 Task: Add Garden Of Life Blueberry Acai Super Beauty Collagen Powder to the cart.
Action: Mouse moved to (254, 122)
Screenshot: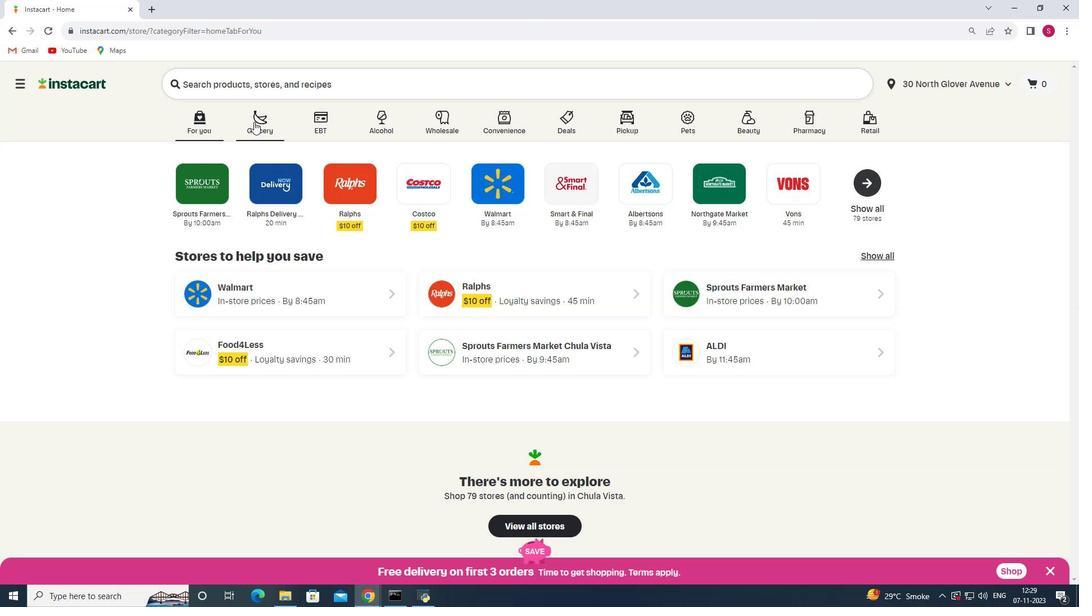
Action: Mouse pressed left at (254, 122)
Screenshot: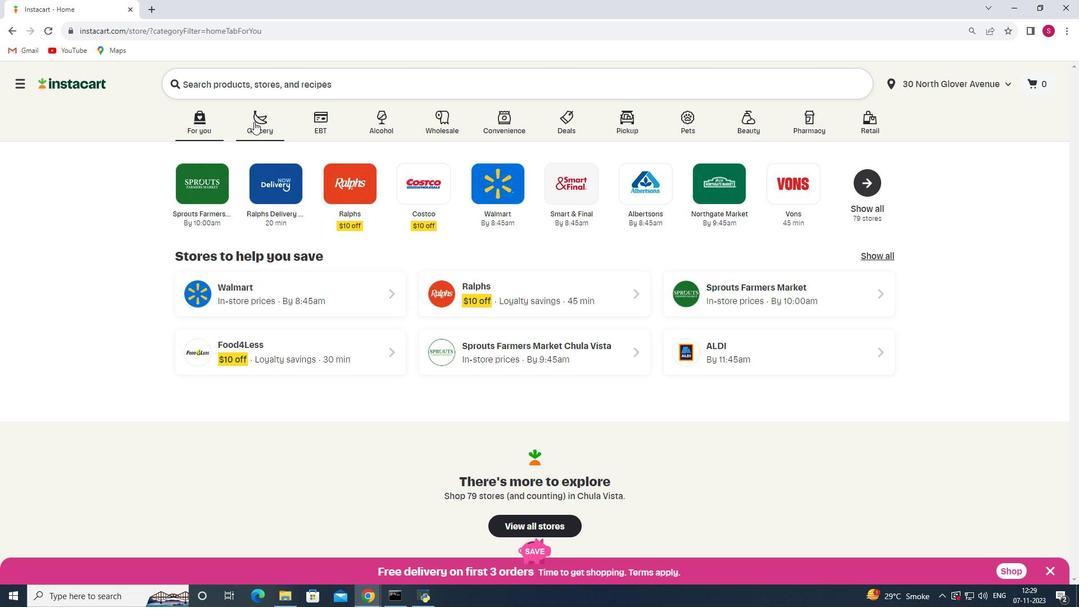 
Action: Mouse moved to (256, 309)
Screenshot: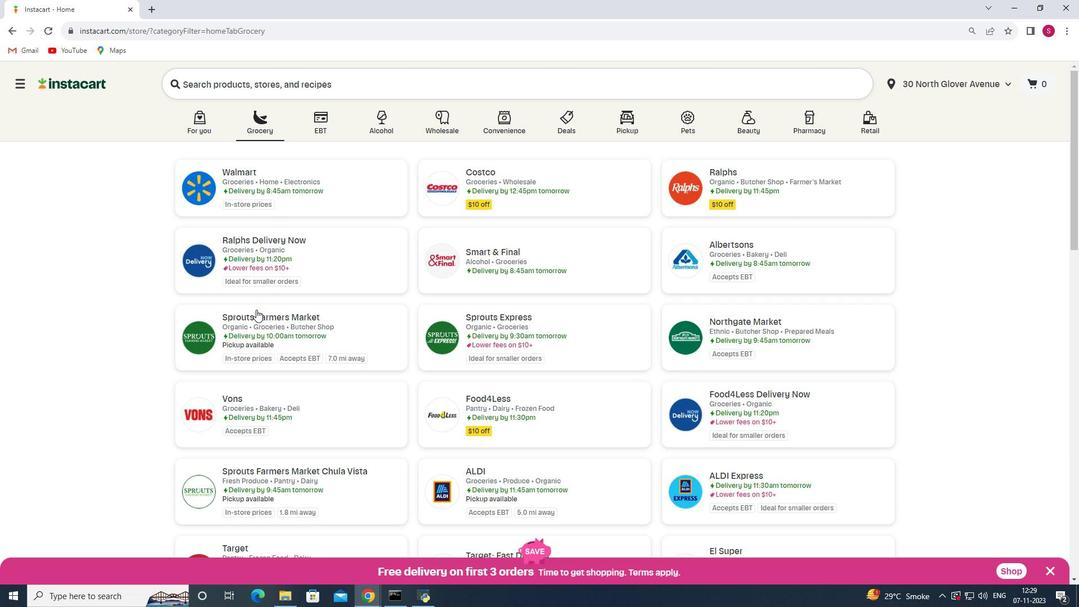 
Action: Mouse pressed left at (256, 309)
Screenshot: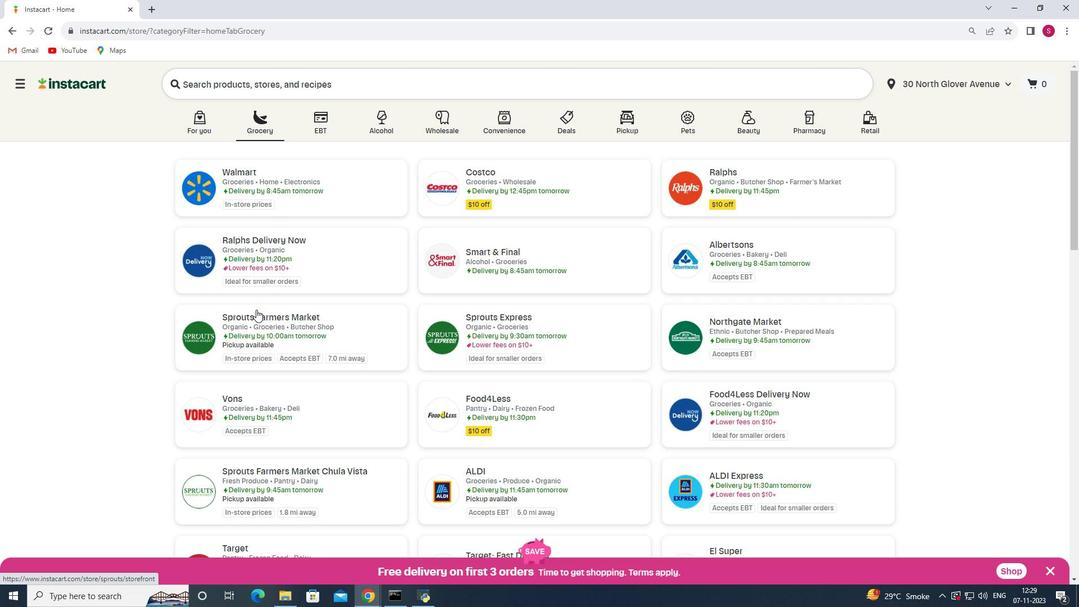 
Action: Mouse moved to (82, 338)
Screenshot: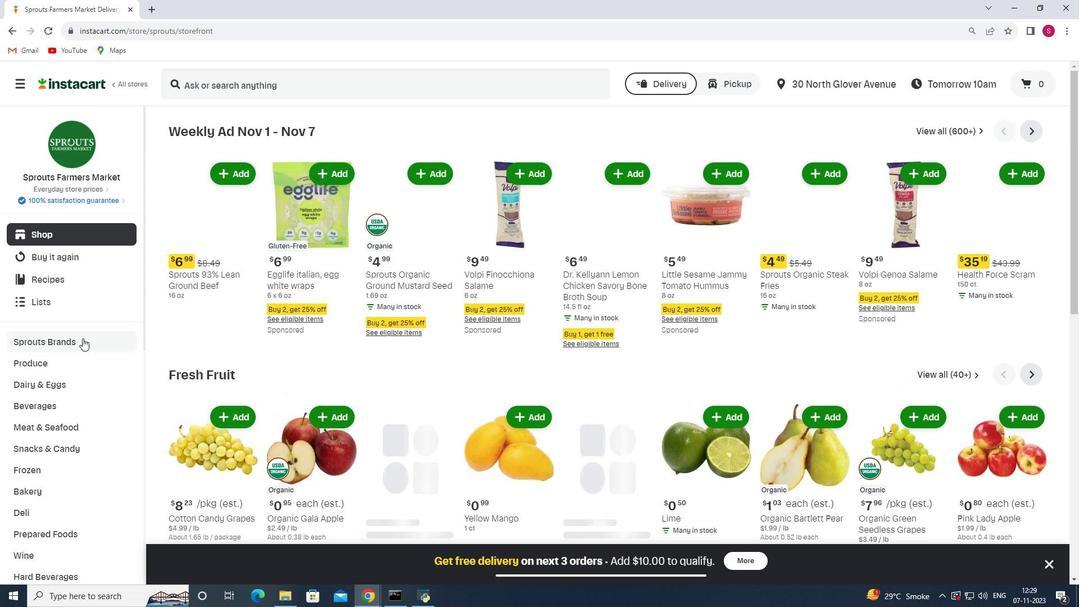 
Action: Mouse scrolled (82, 337) with delta (0, 0)
Screenshot: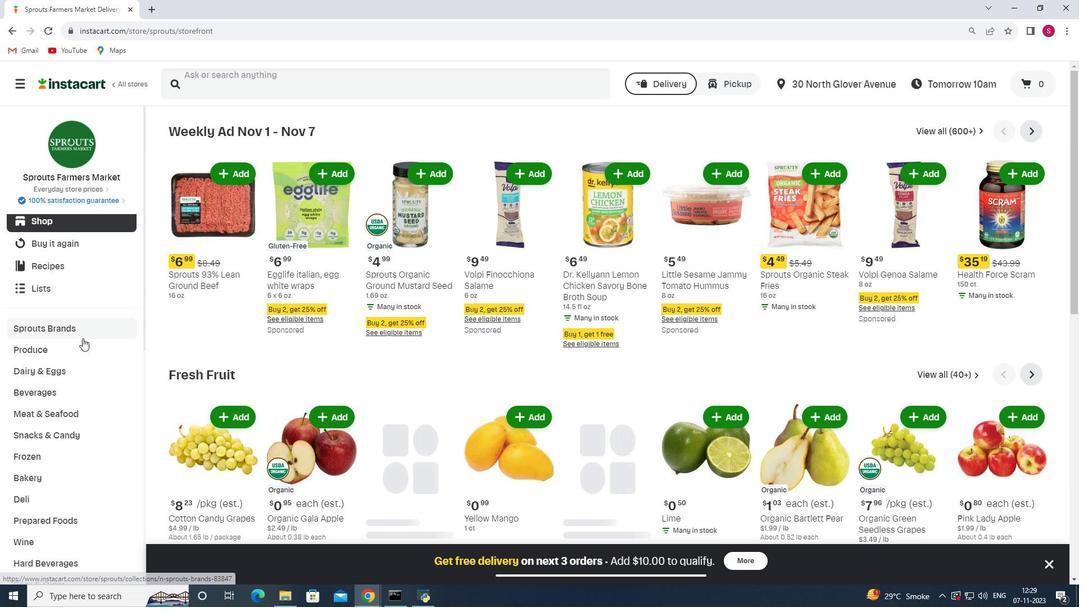 
Action: Mouse scrolled (82, 337) with delta (0, 0)
Screenshot: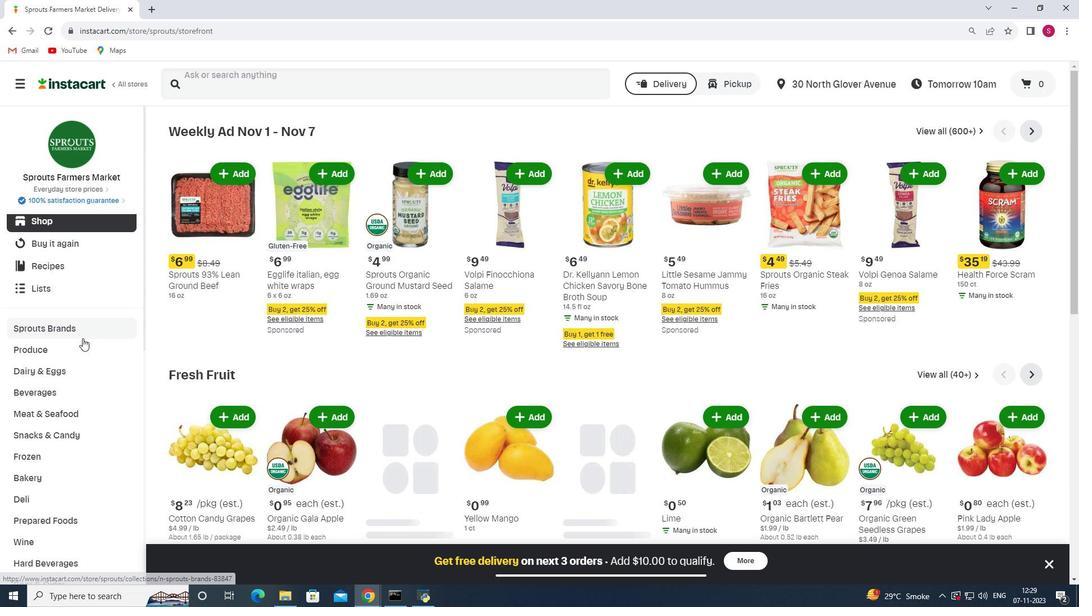 
Action: Mouse scrolled (82, 337) with delta (0, 0)
Screenshot: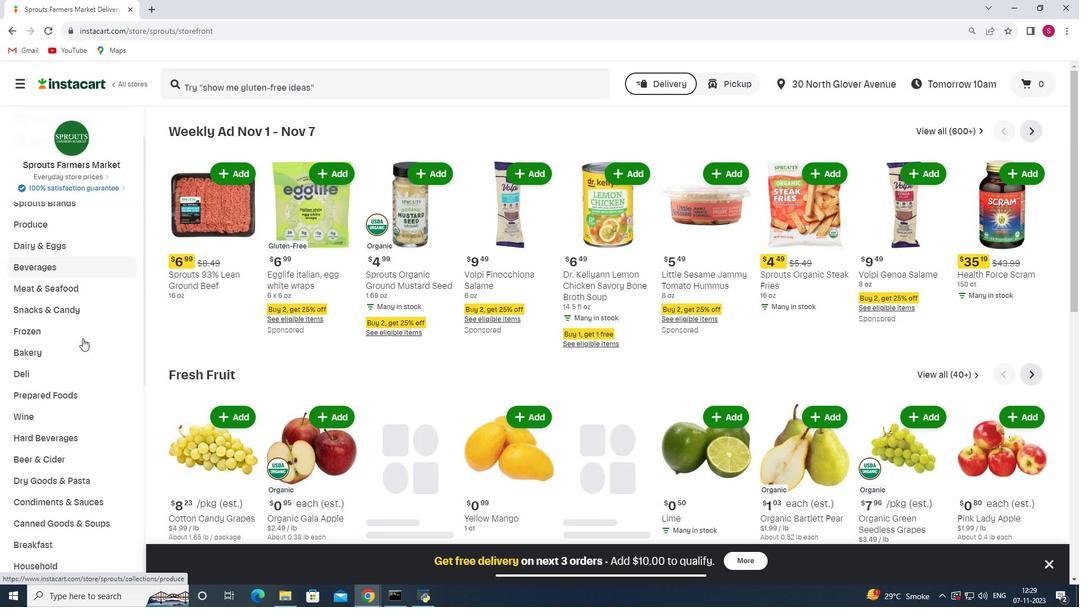 
Action: Mouse scrolled (82, 337) with delta (0, 0)
Screenshot: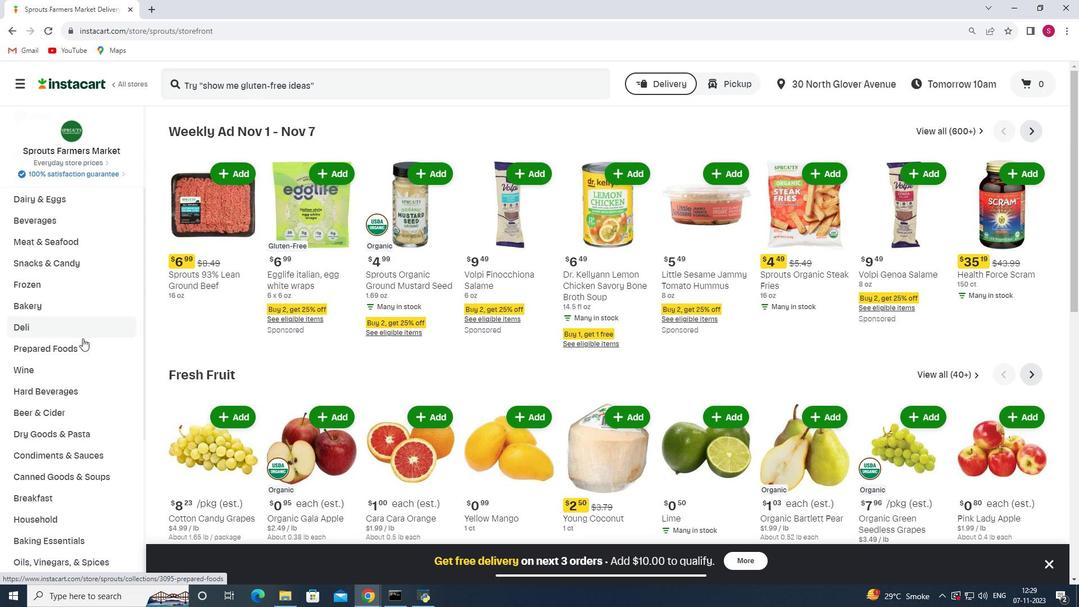 
Action: Mouse scrolled (82, 337) with delta (0, 0)
Screenshot: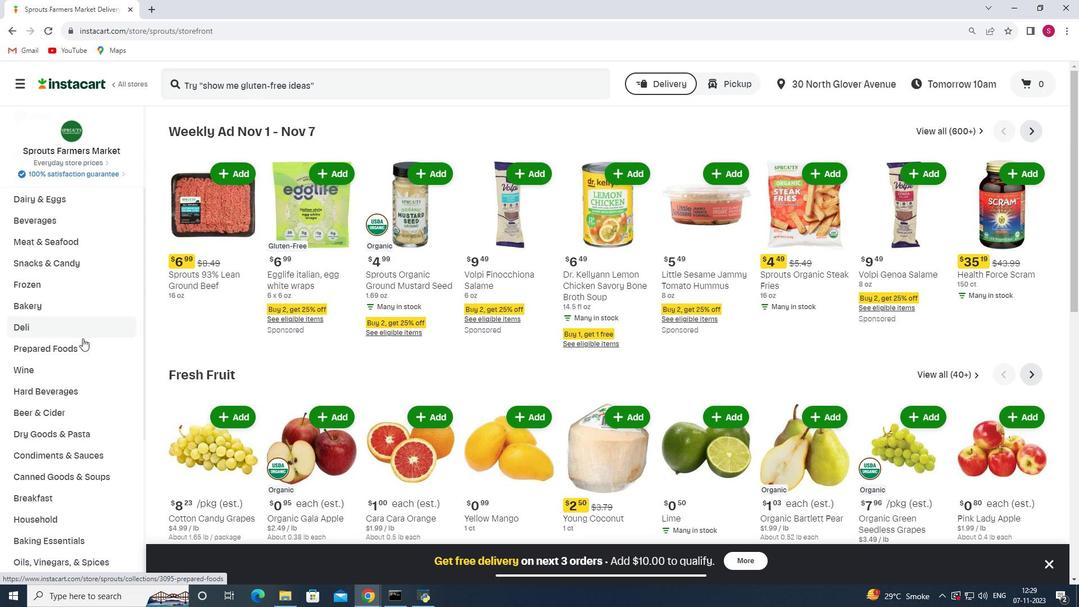 
Action: Mouse scrolled (82, 337) with delta (0, 0)
Screenshot: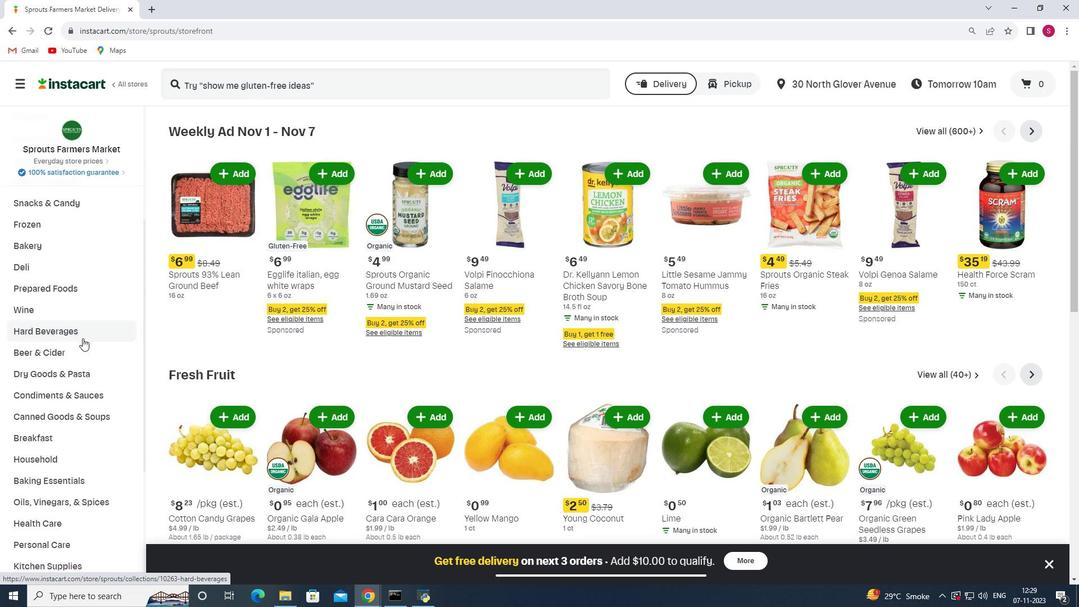 
Action: Mouse scrolled (82, 337) with delta (0, 0)
Screenshot: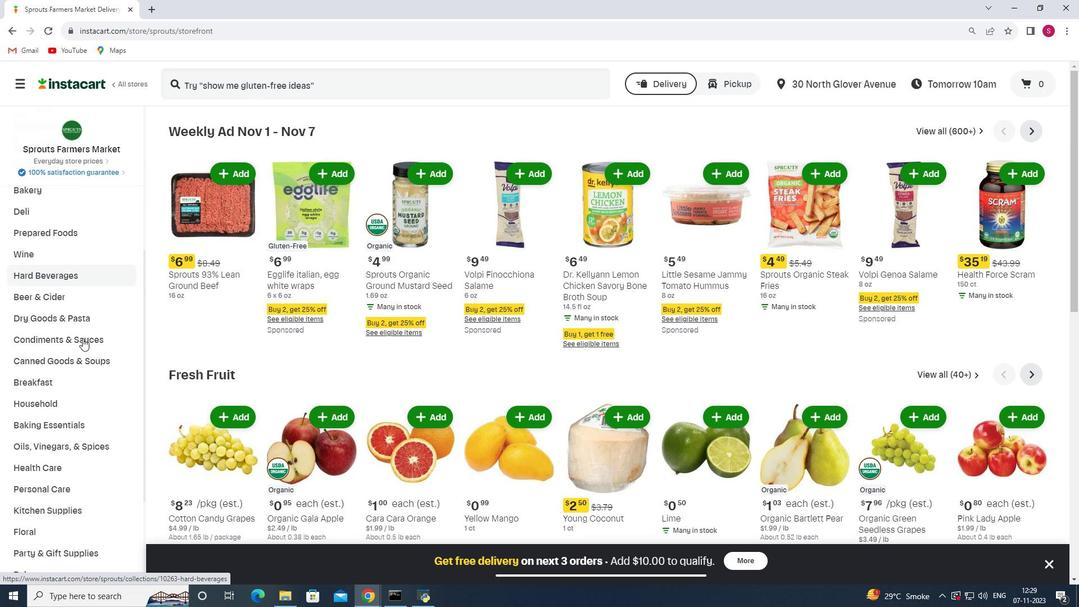 
Action: Mouse scrolled (82, 337) with delta (0, 0)
Screenshot: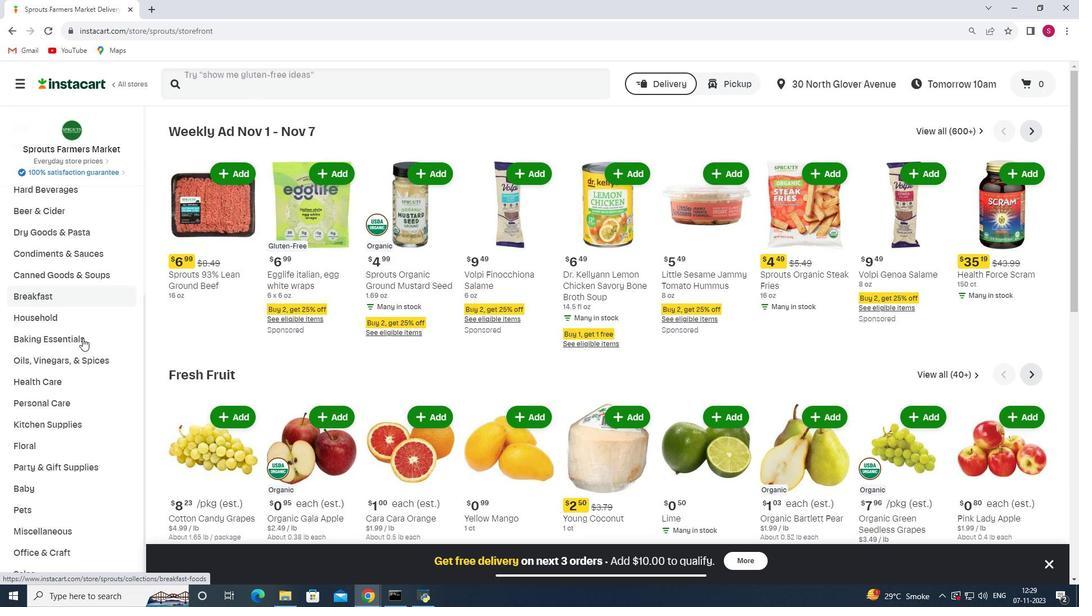 
Action: Mouse scrolled (82, 337) with delta (0, 0)
Screenshot: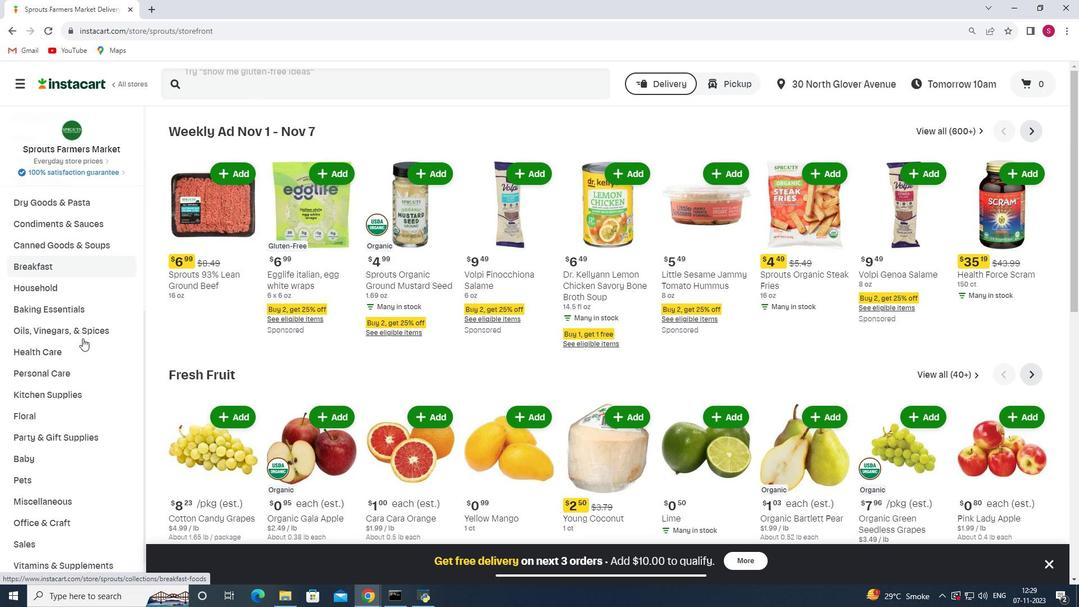 
Action: Mouse moved to (82, 310)
Screenshot: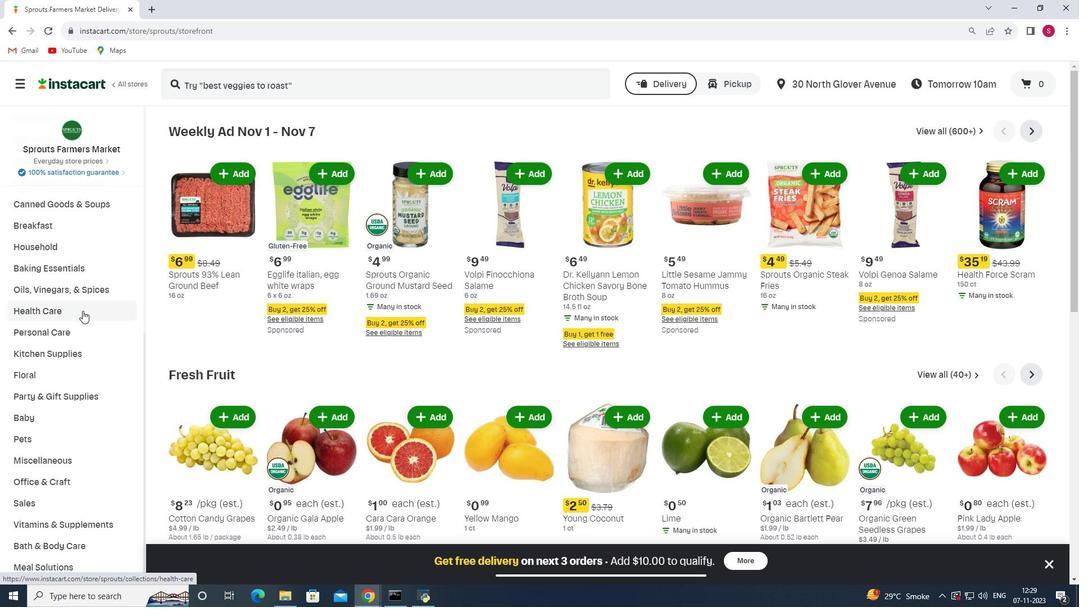 
Action: Mouse pressed left at (82, 310)
Screenshot: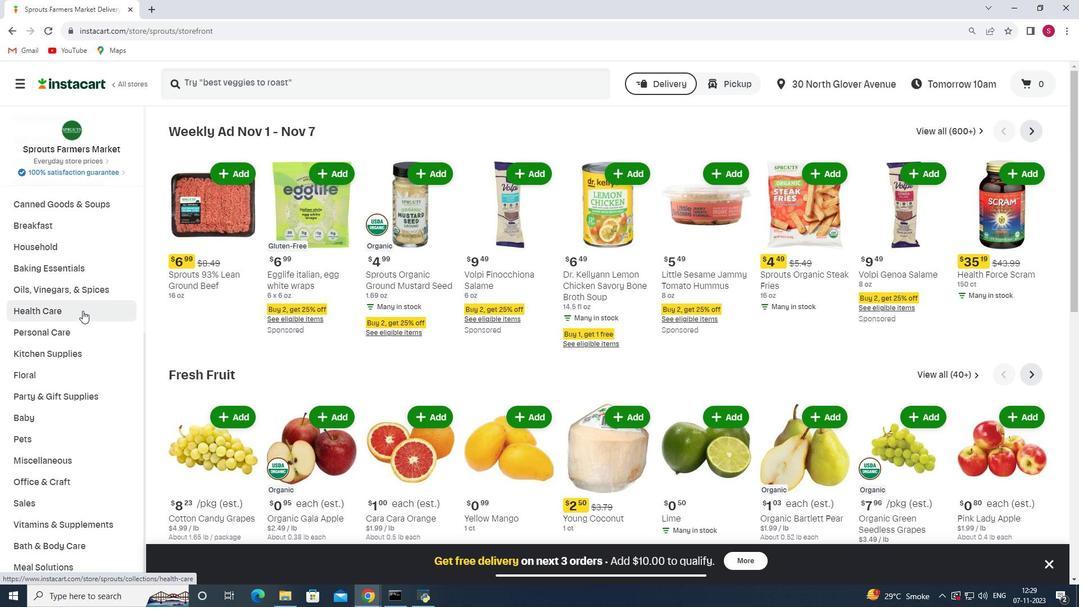 
Action: Mouse moved to (388, 158)
Screenshot: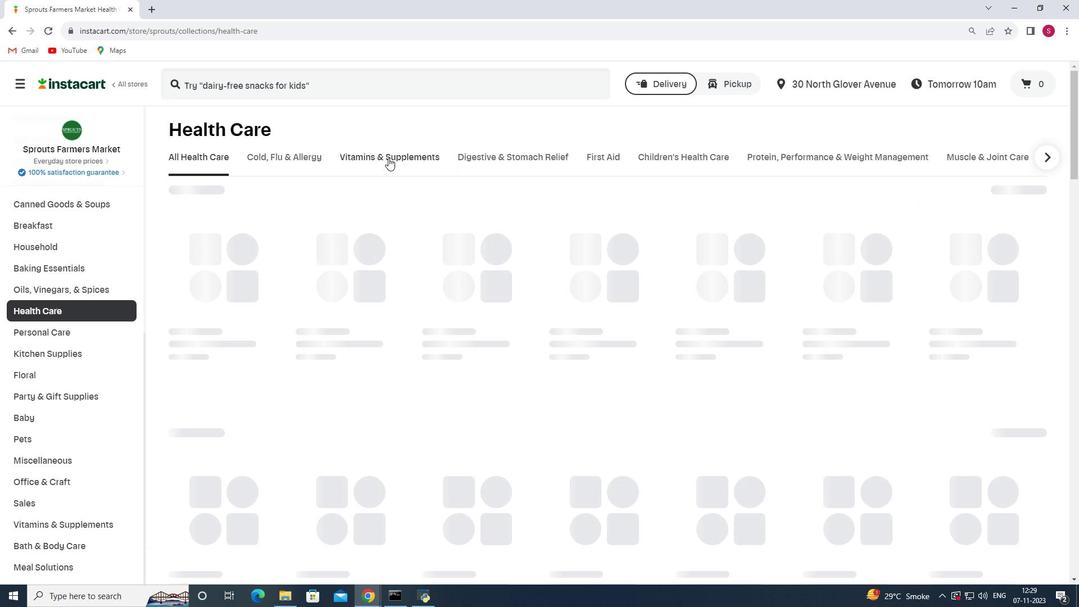 
Action: Mouse pressed left at (388, 158)
Screenshot: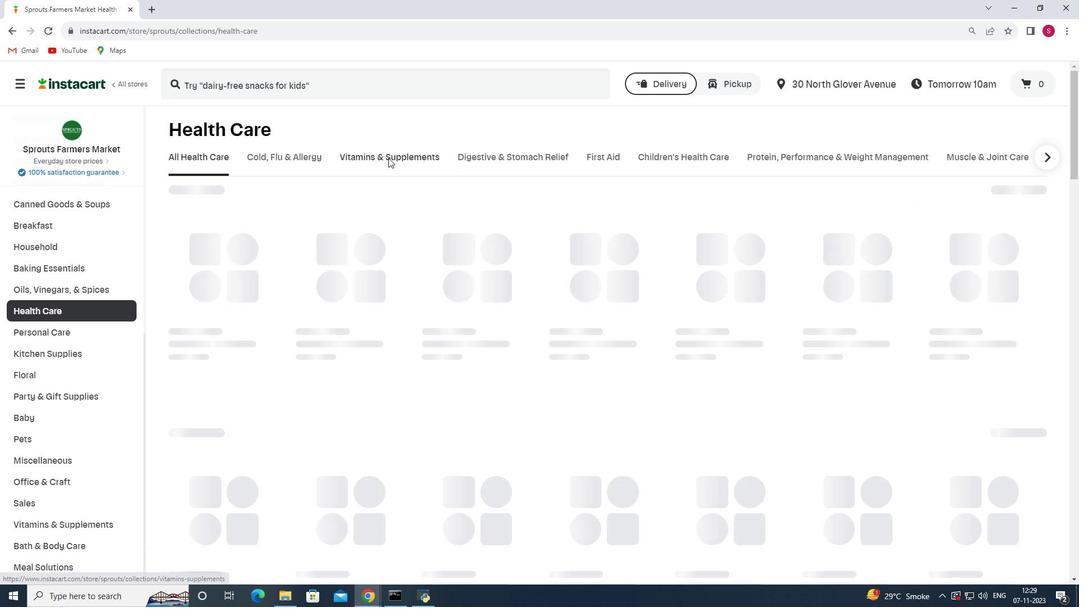 
Action: Mouse moved to (440, 205)
Screenshot: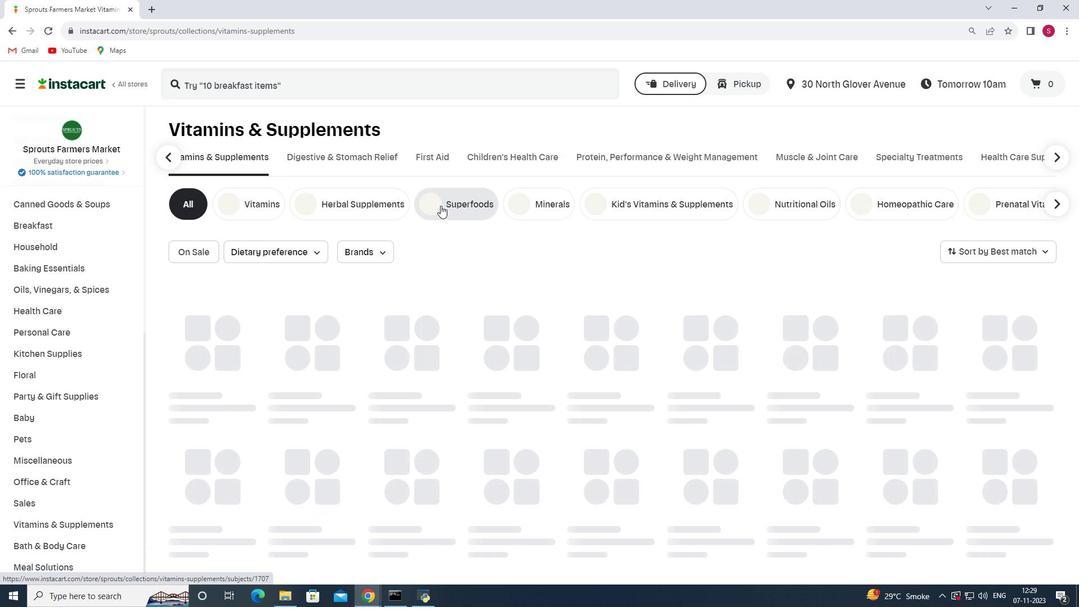
Action: Mouse pressed left at (440, 205)
Screenshot: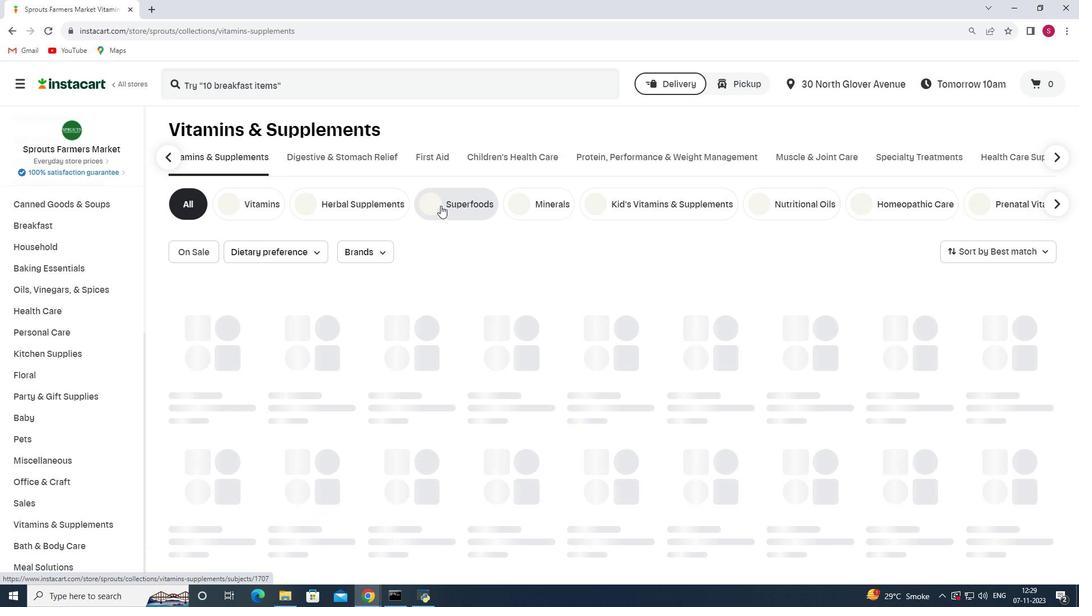 
Action: Mouse moved to (325, 80)
Screenshot: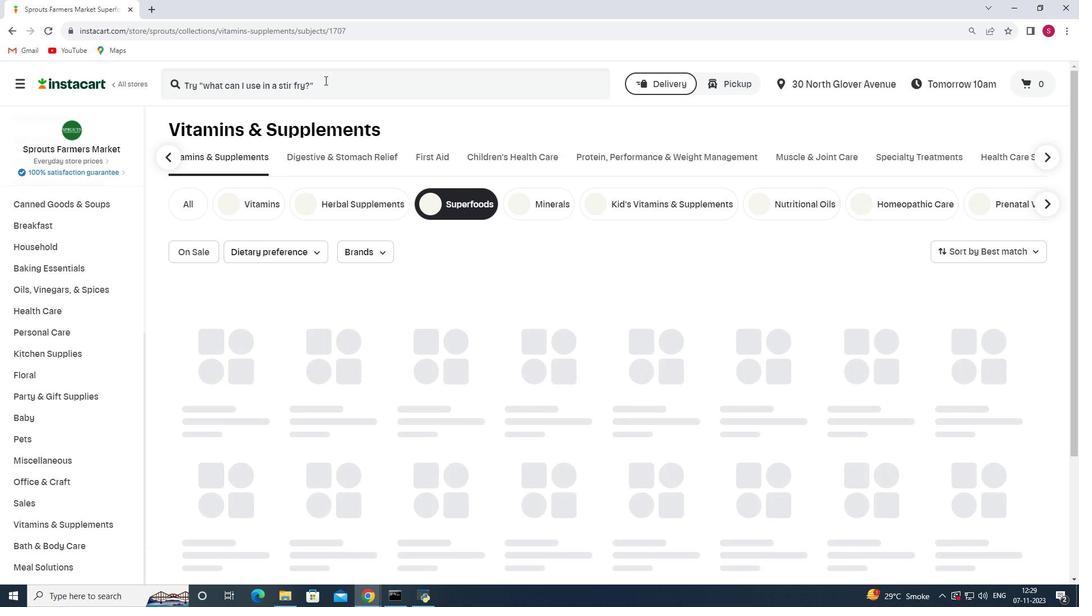 
Action: Mouse pressed left at (325, 80)
Screenshot: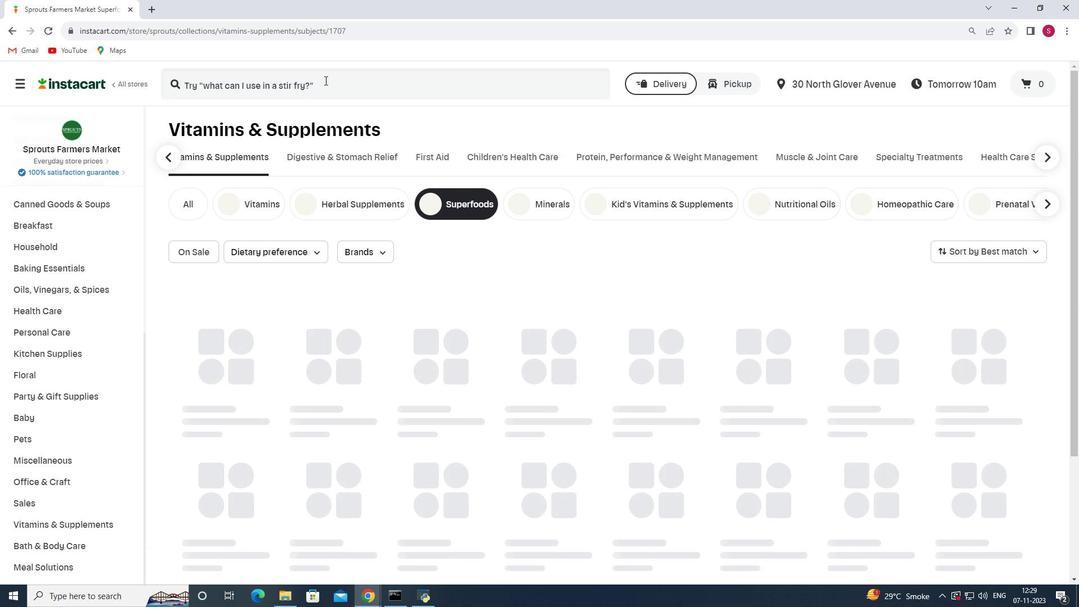 
Action: Key pressed <Key.shift>Garden<Key.space><Key.shift>Of<Key.space><Key.shift>Life<Key.space><Key.shift>Blueberry<Key.space><Key.shift>Acai<Key.space><Key.shift>Super<Key.space><Key.shift>Beauty<Key.space><Key.shift>Collagen<Key.space><Key.shift>Powder<Key.enter>
Screenshot: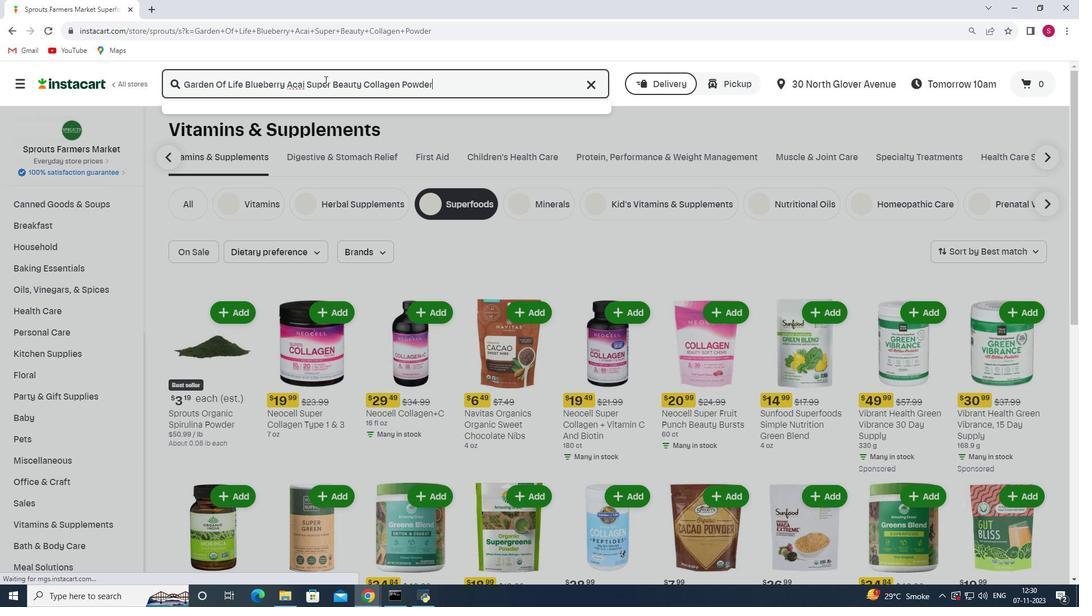 
Action: Mouse moved to (494, 170)
Screenshot: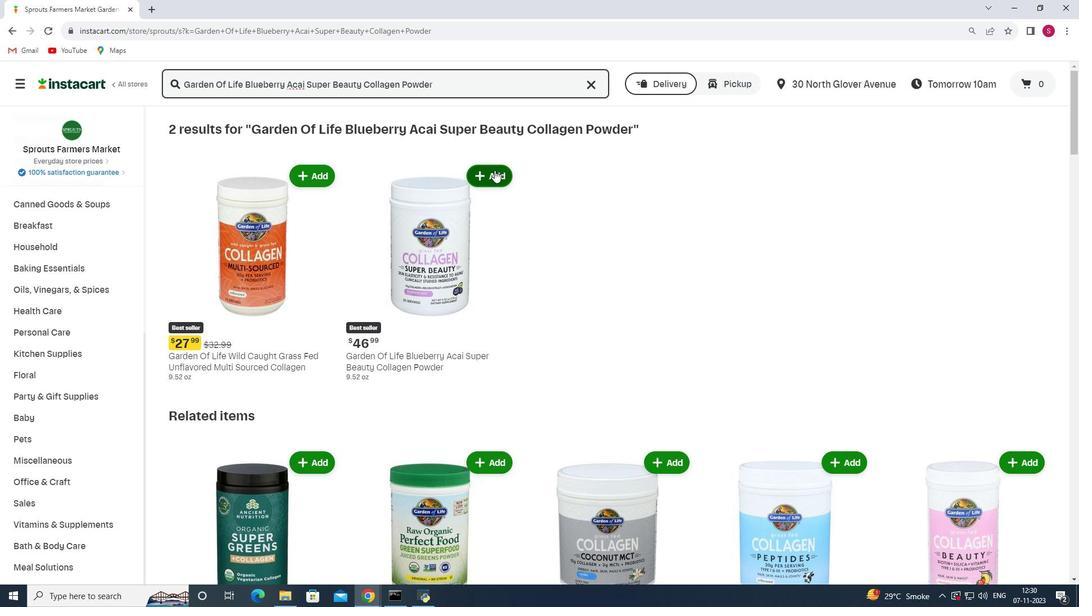 
Action: Mouse pressed left at (494, 170)
Screenshot: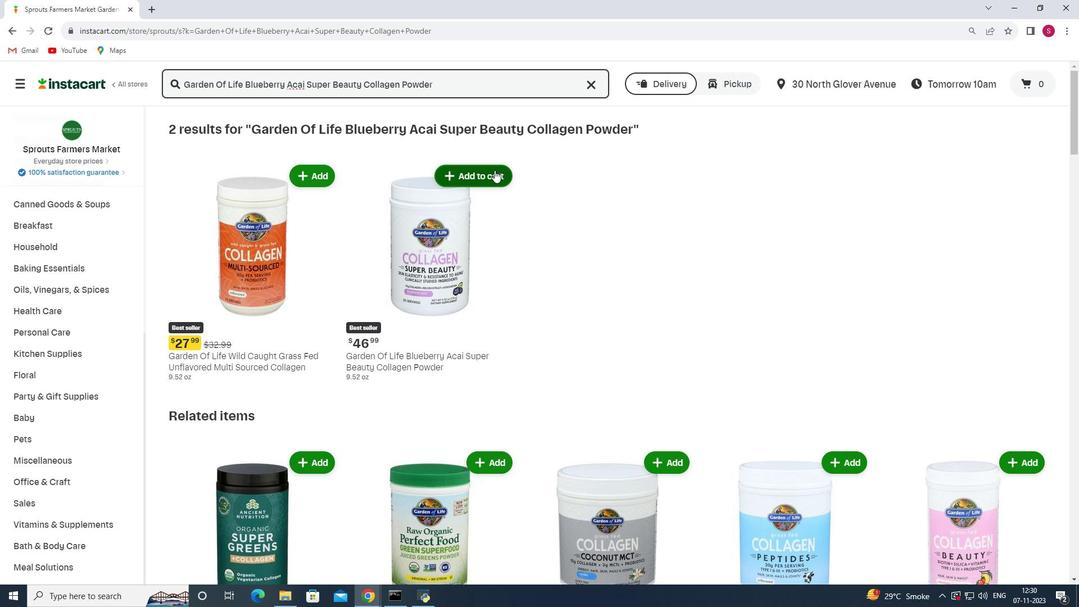 
Action: Mouse moved to (485, 177)
Screenshot: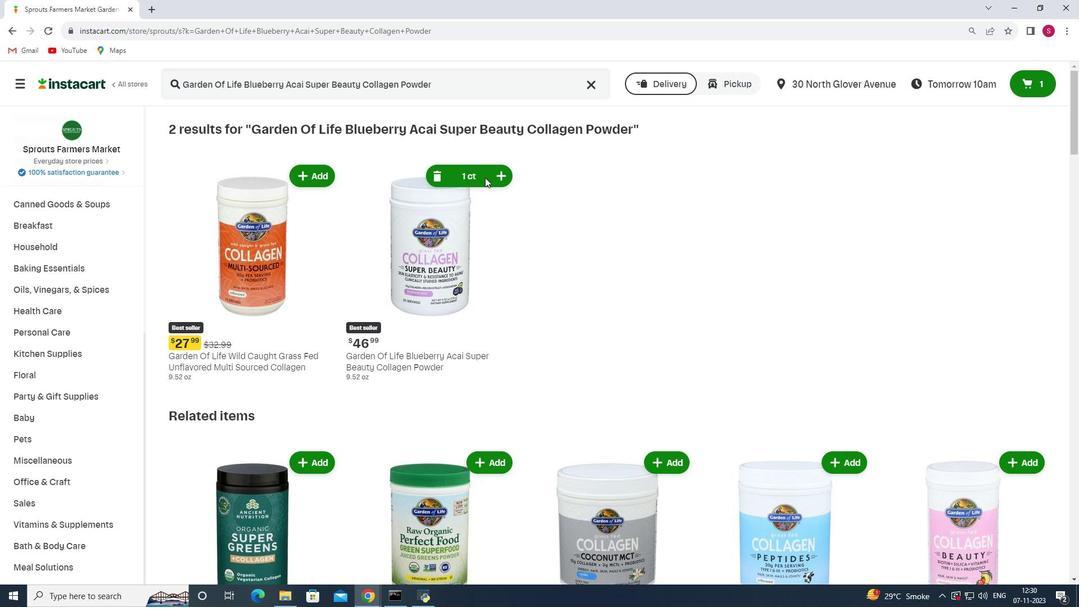 
